 Task: Add Only What You Need No Nut Butter Cup 35g Protein Shake to the cart.
Action: Mouse pressed left at (16, 117)
Screenshot: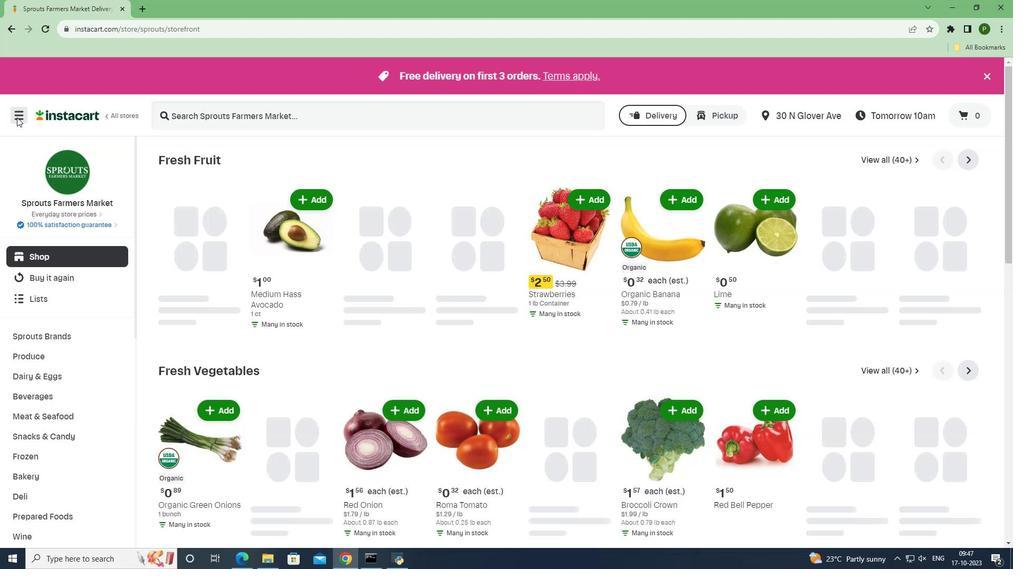 
Action: Mouse moved to (36, 284)
Screenshot: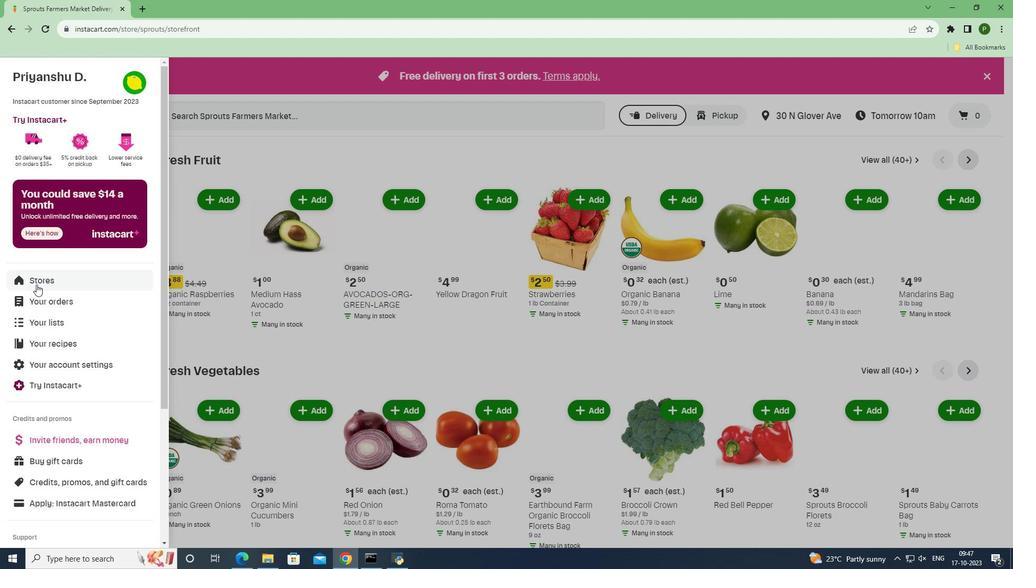 
Action: Mouse pressed left at (36, 284)
Screenshot: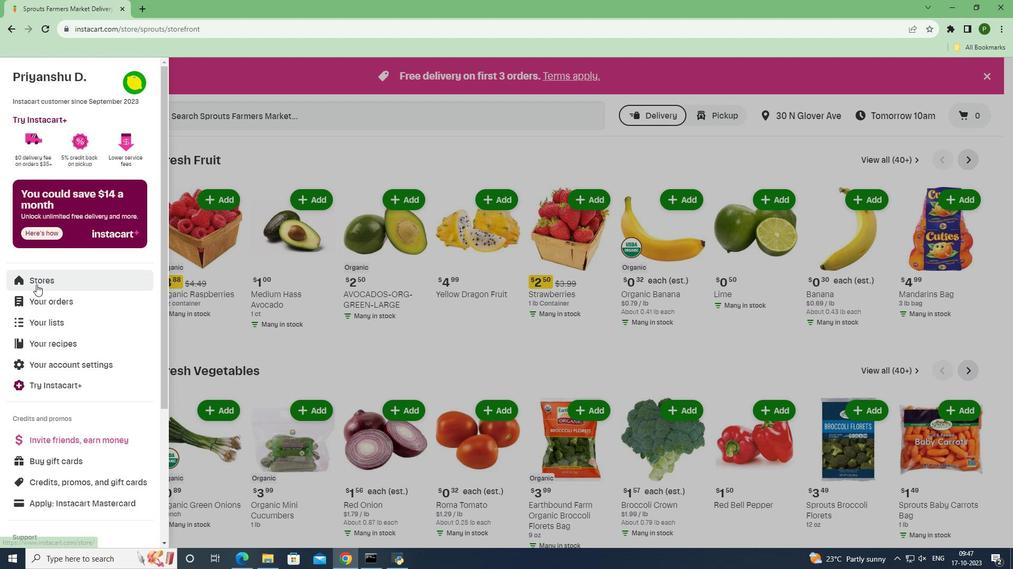 
Action: Mouse moved to (235, 120)
Screenshot: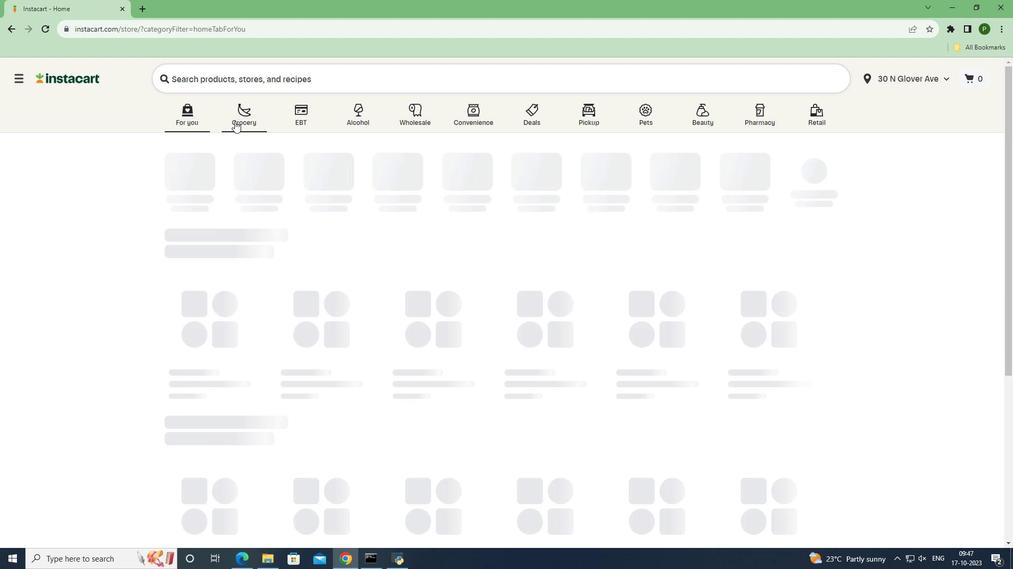 
Action: Mouse pressed left at (235, 120)
Screenshot: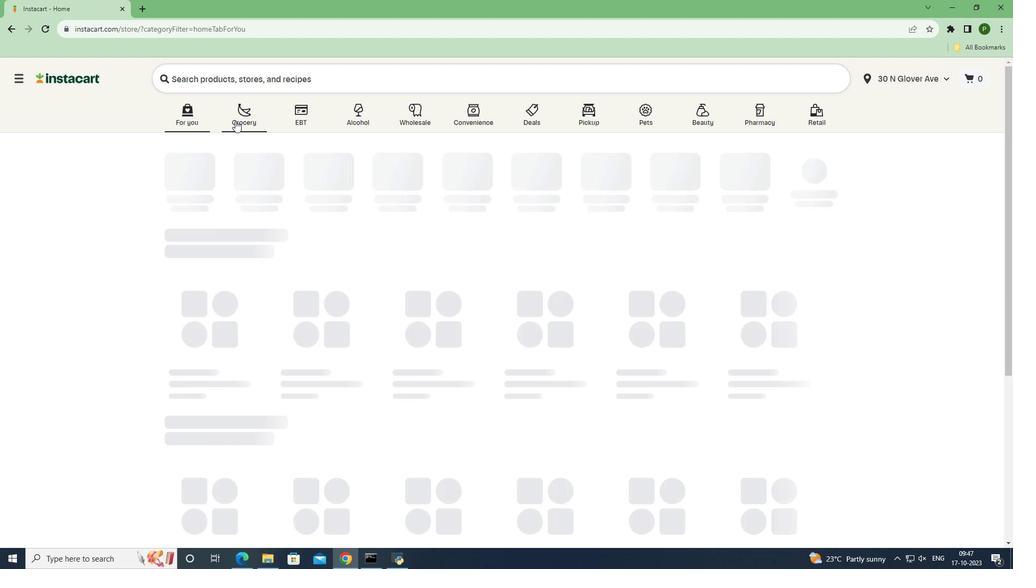 
Action: Mouse moved to (649, 250)
Screenshot: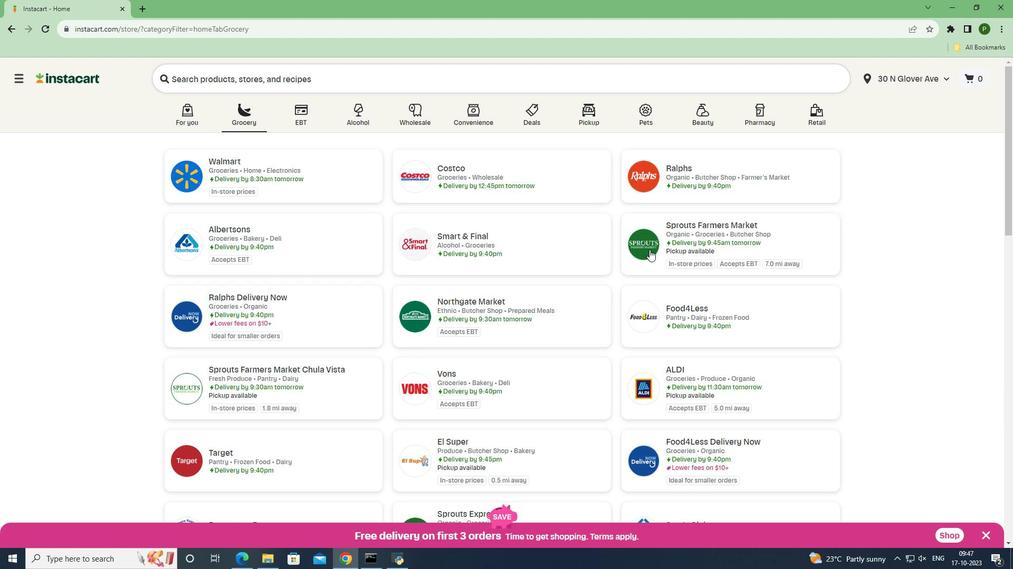 
Action: Mouse pressed left at (649, 250)
Screenshot: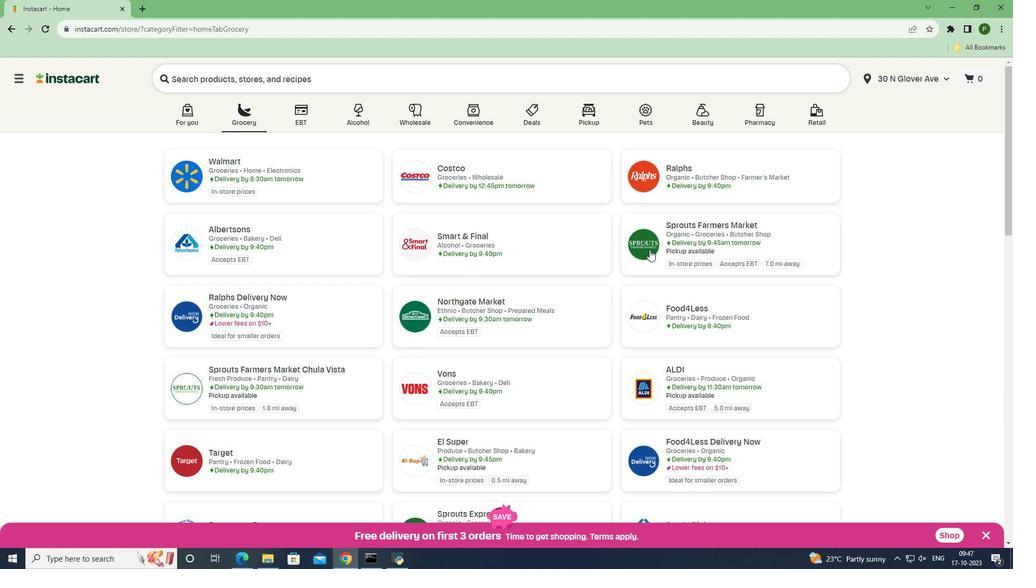 
Action: Mouse moved to (55, 397)
Screenshot: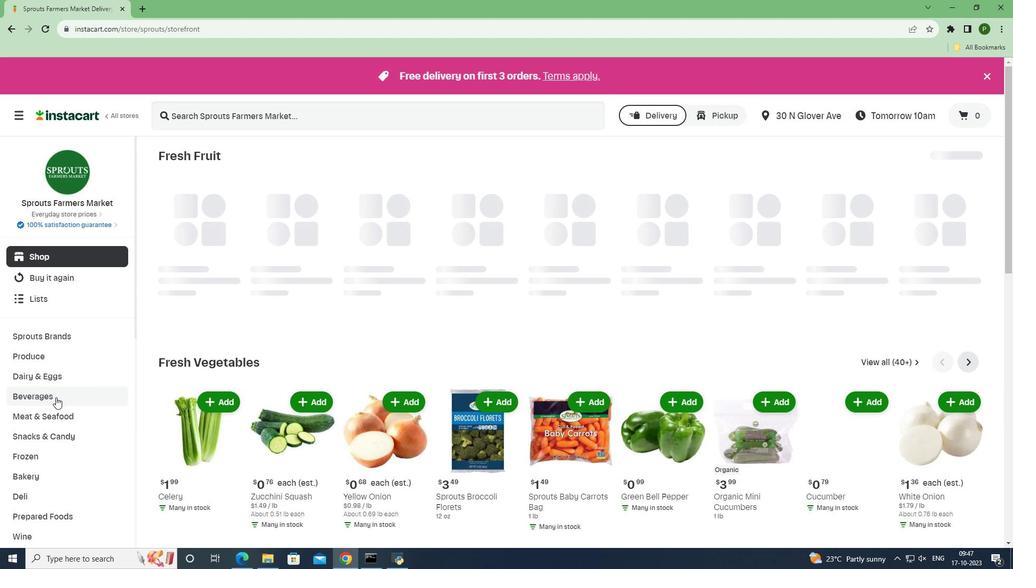 
Action: Mouse pressed left at (55, 397)
Screenshot: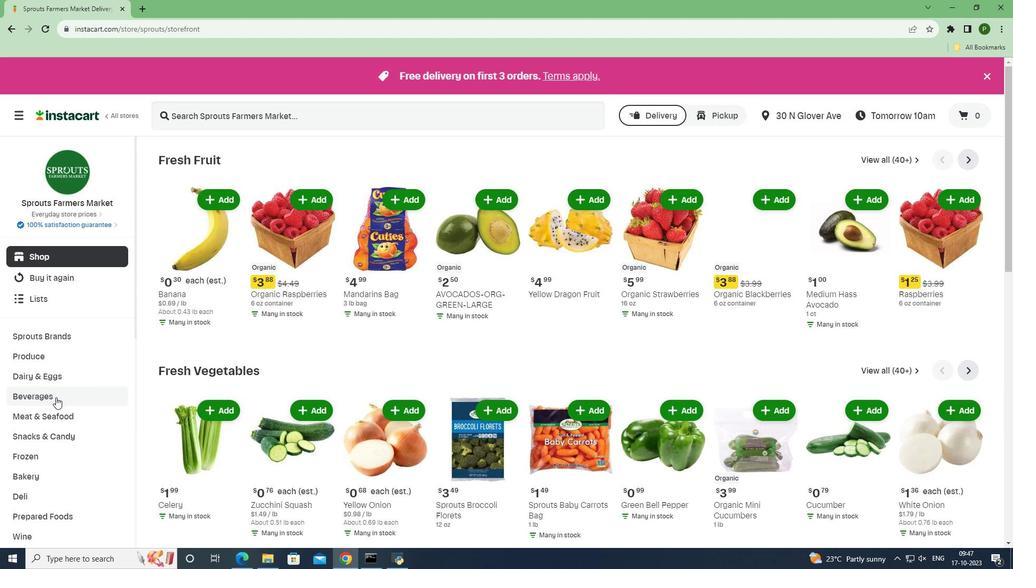 
Action: Mouse moved to (988, 185)
Screenshot: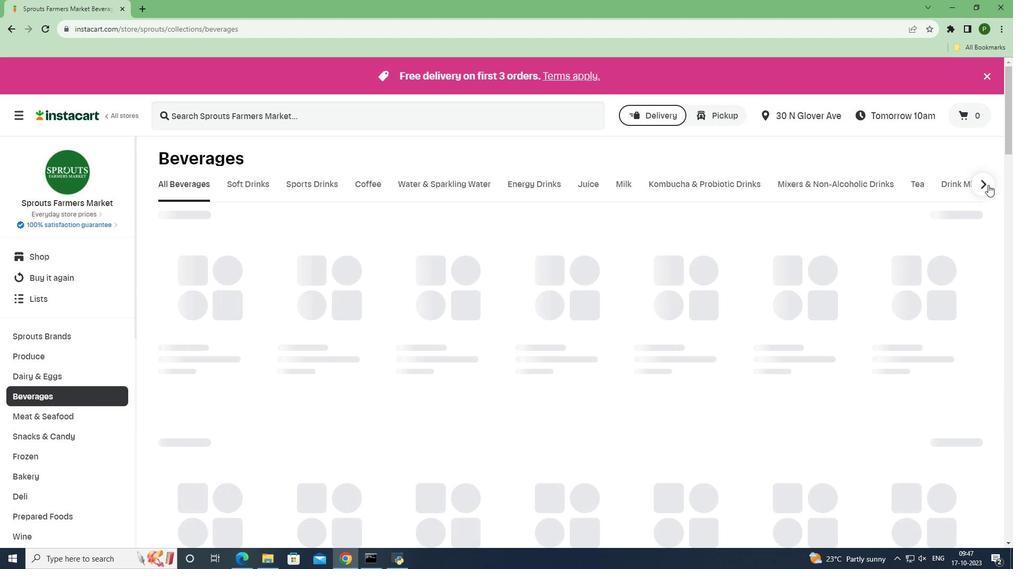 
Action: Mouse pressed left at (988, 185)
Screenshot: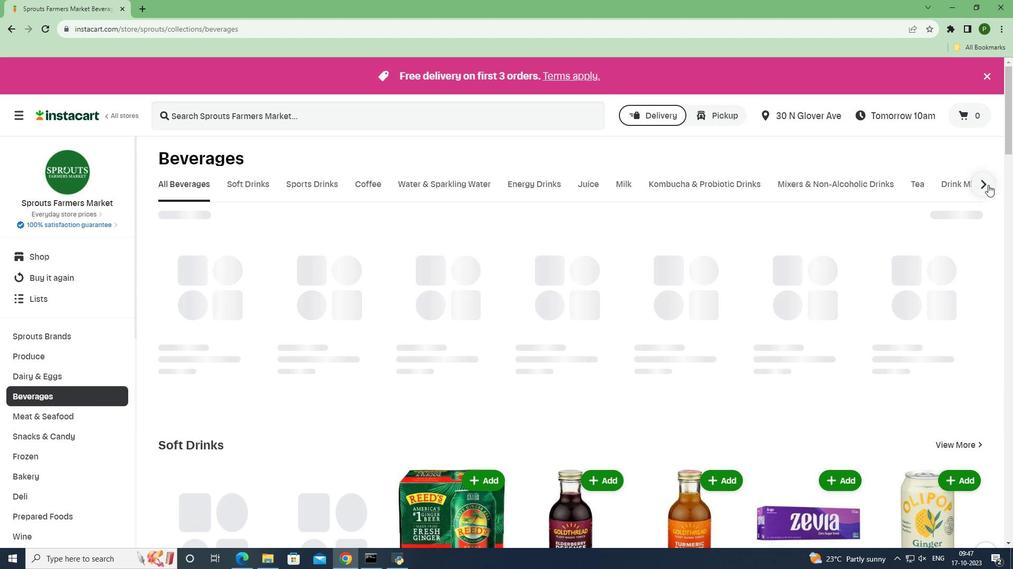 
Action: Mouse moved to (966, 183)
Screenshot: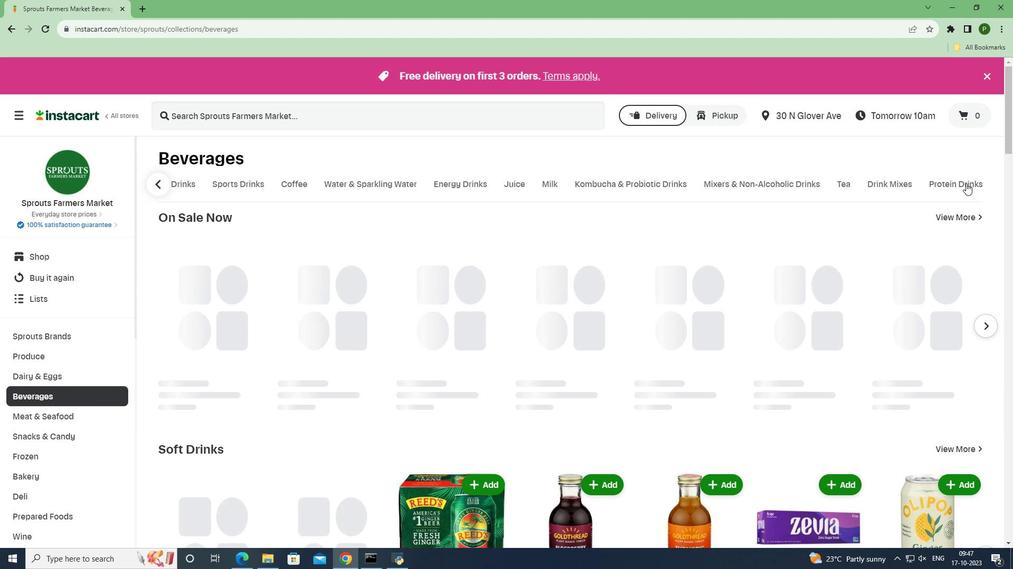 
Action: Mouse pressed left at (966, 183)
Screenshot: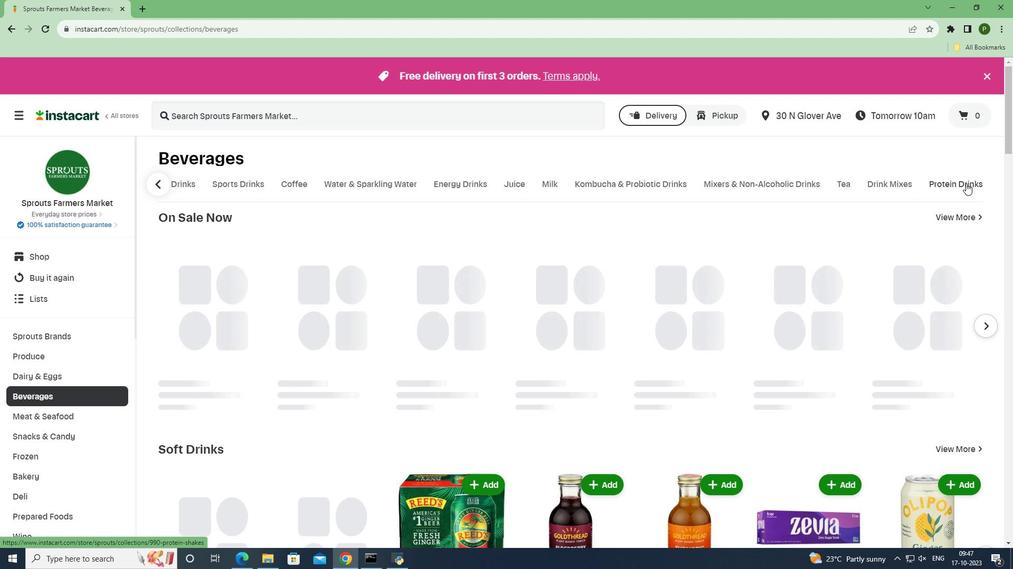 
Action: Mouse moved to (436, 117)
Screenshot: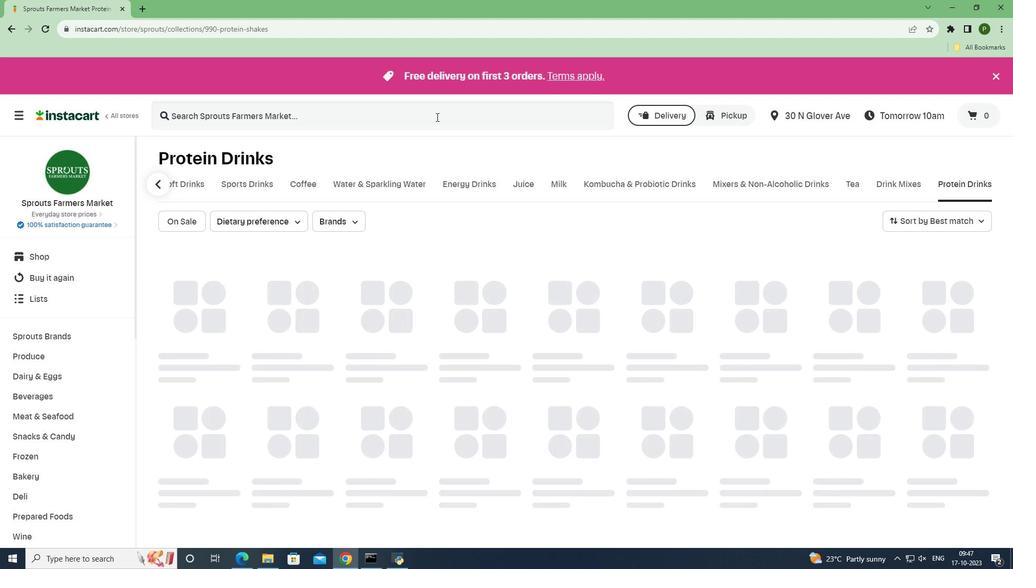 
Action: Mouse pressed left at (436, 117)
Screenshot: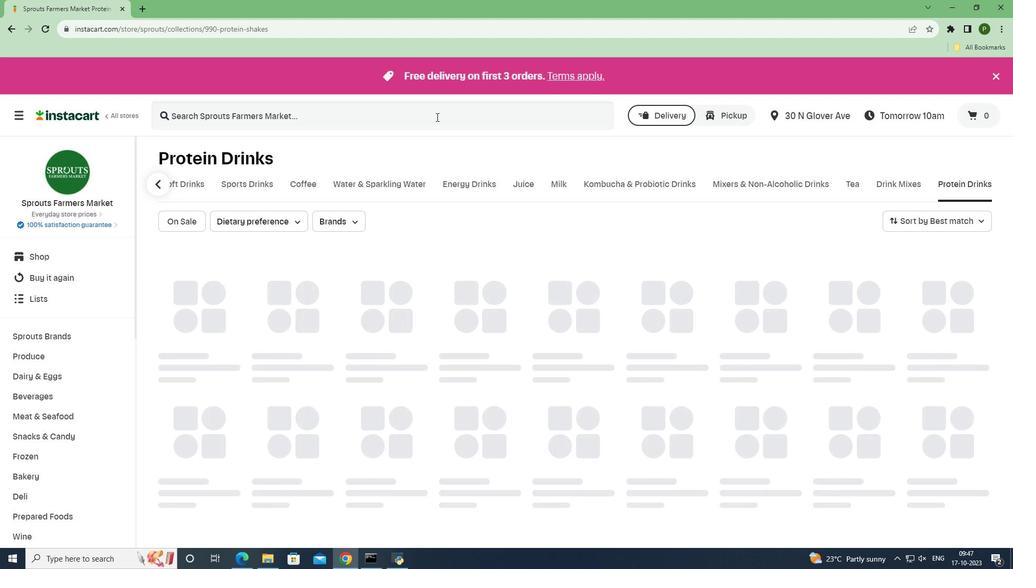 
Action: Key pressed <Key.caps_lock>O<Key.caps_lock>nly<Key.space><Key.caps_lock>W<Key.caps_lock>hat<Key.space><Key.caps_lock>Y<Key.caps_lock>ou<Key.space><Key.caps_lock>N<Key.caps_lock>eed<Key.space><Key.caps_lock>N<Key.caps_lock>o<Key.space><Key.caps_lock>N<Key.caps_lock>ut<Key.space><Key.caps_lock>B<Key.caps_lock>utter<Key.space><Key.caps_lock>C<Key.caps_lock>up<Key.space>35g<Key.space><Key.caps_lock>P<Key.caps_lock>rotein<Key.space><Key.caps_lock>S<Key.caps_lock>hake<Key.space><Key.enter>
Screenshot: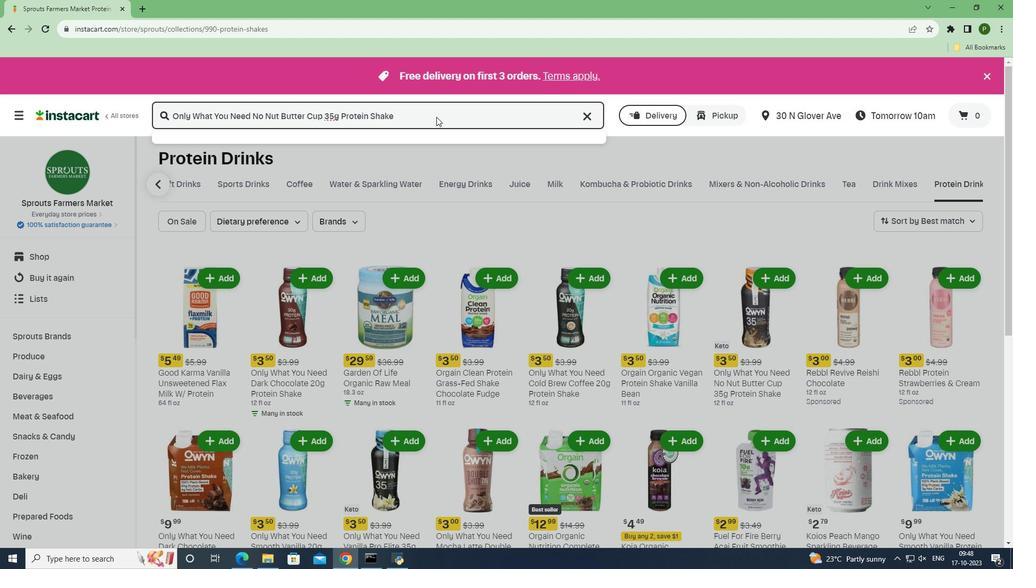 
Action: Mouse moved to (625, 202)
Screenshot: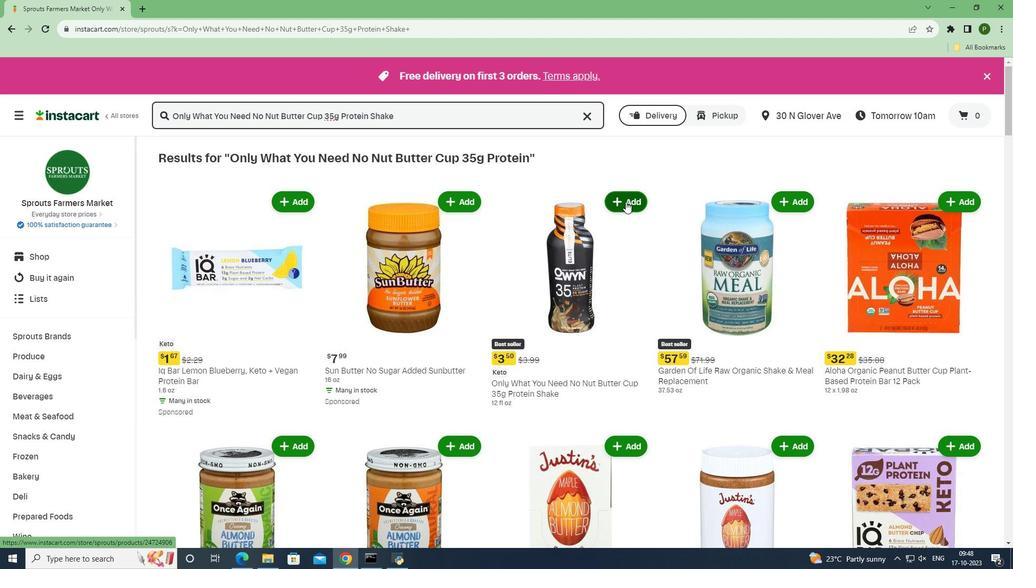 
Action: Mouse pressed left at (625, 202)
Screenshot: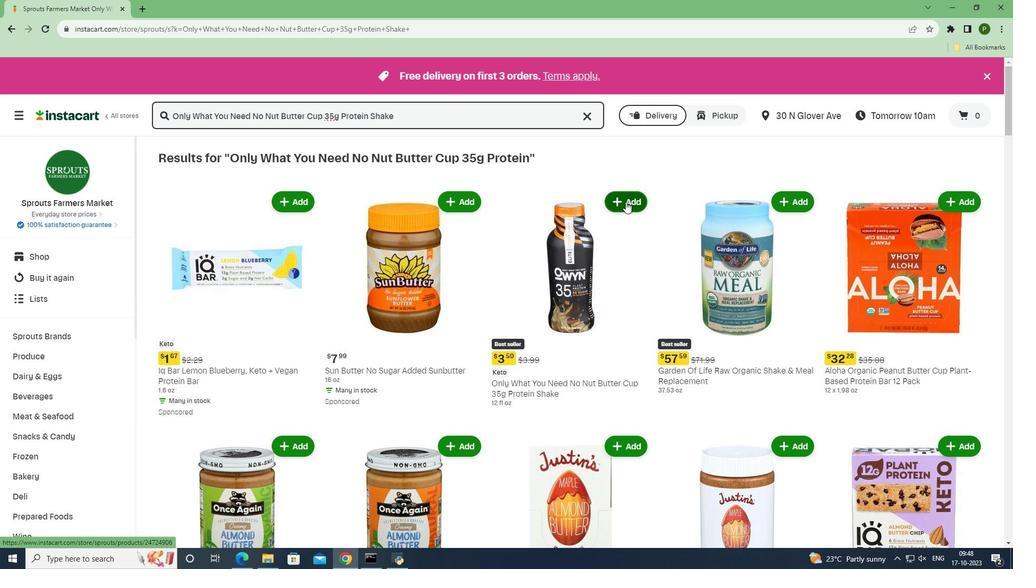 
Action: Mouse moved to (640, 308)
Screenshot: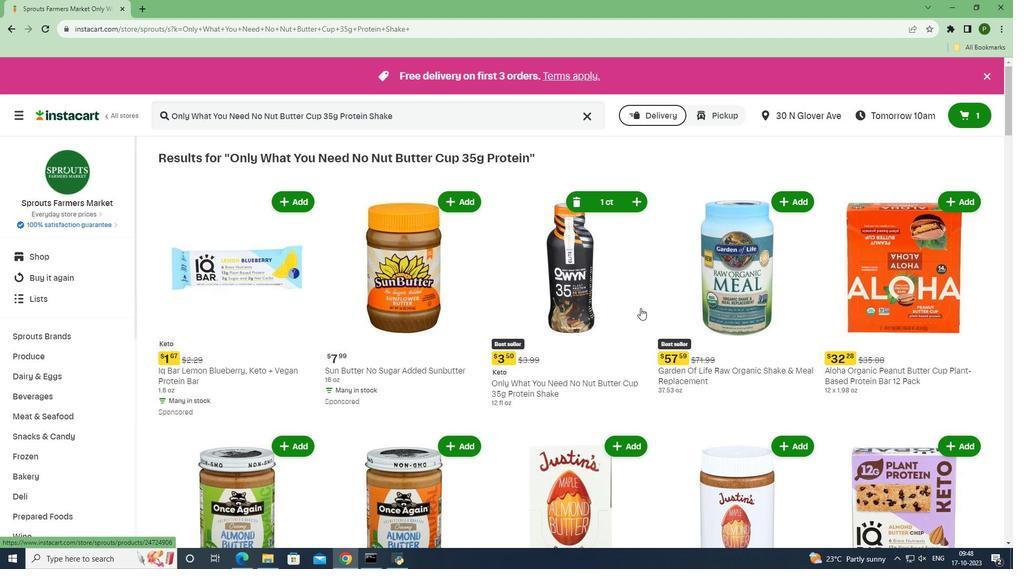 
